 Task: Start in the project TrailPlan the sprint 'Sprint for Success', with a duration of 2 weeks.
Action: Mouse moved to (252, 343)
Screenshot: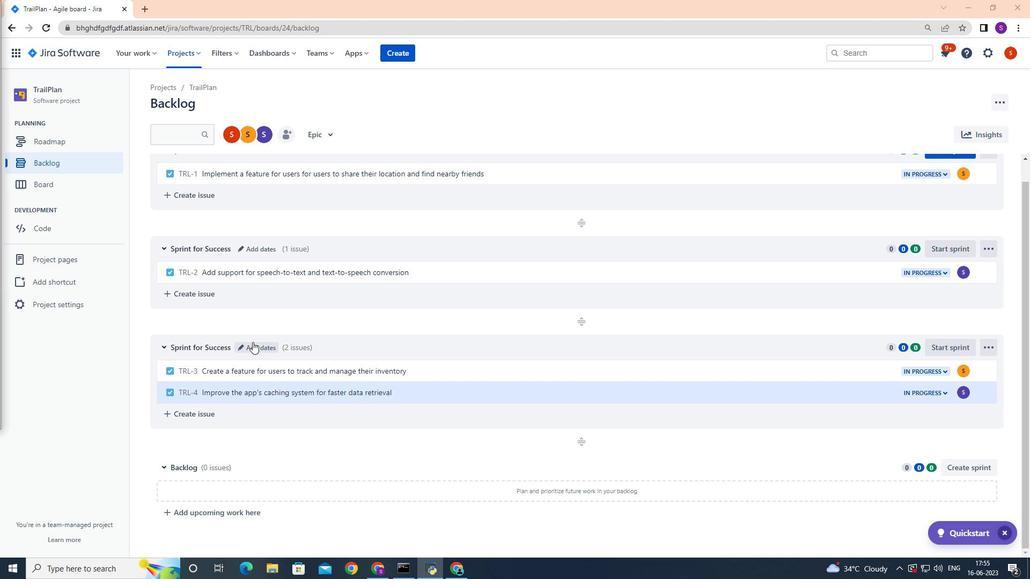 
Action: Mouse pressed left at (252, 343)
Screenshot: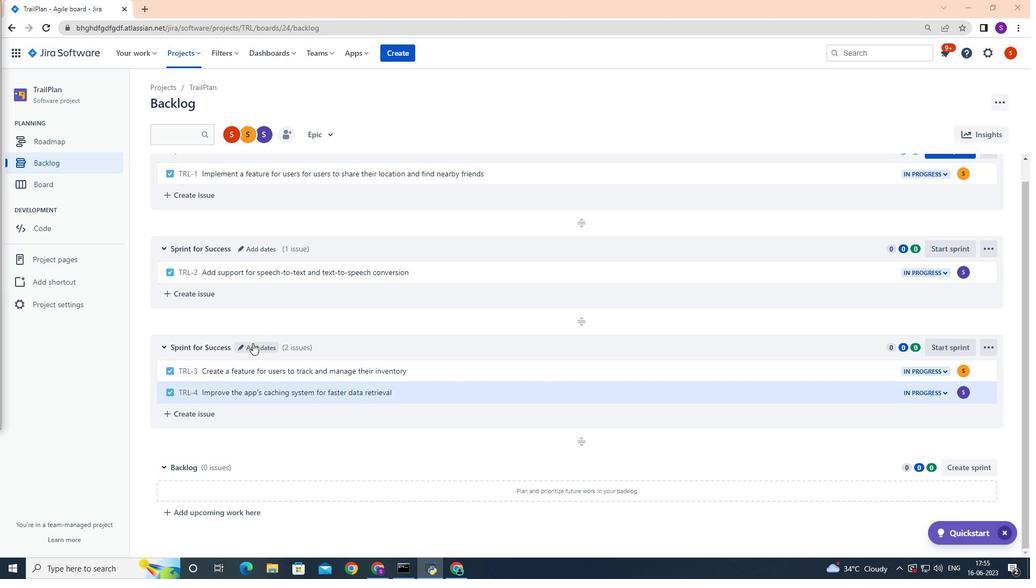 
Action: Mouse moved to (488, 169)
Screenshot: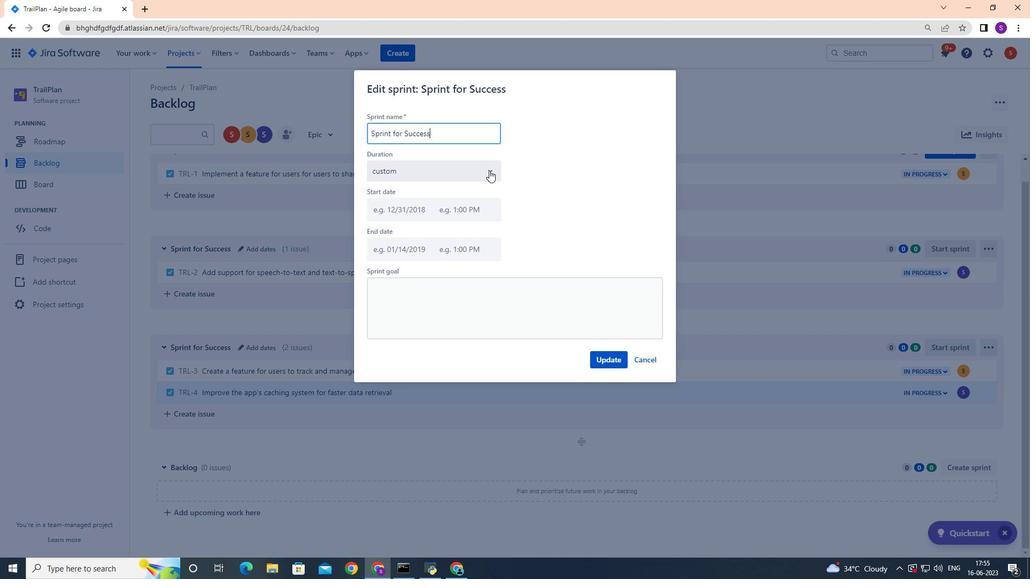 
Action: Mouse pressed left at (488, 169)
Screenshot: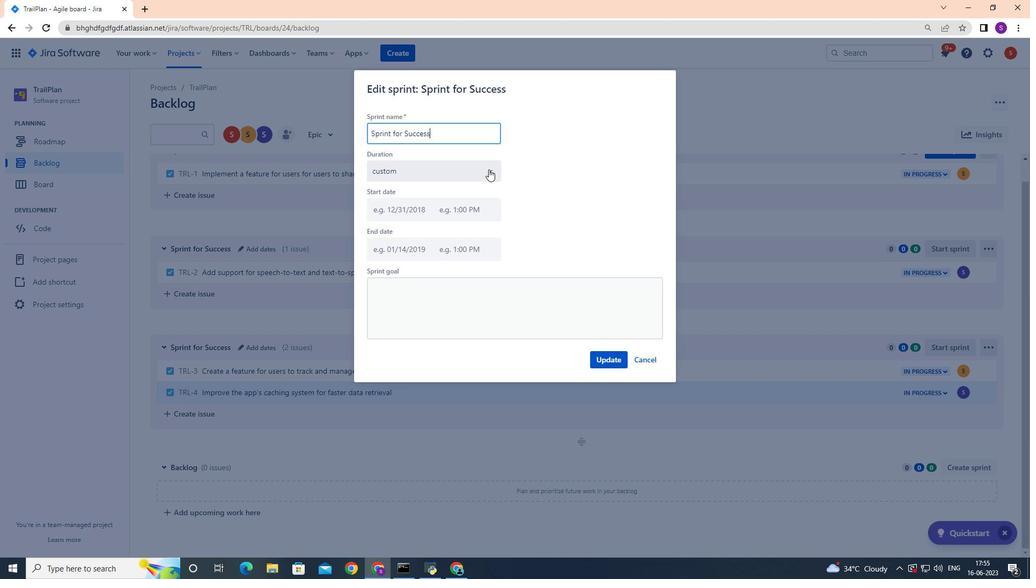 
Action: Mouse moved to (454, 216)
Screenshot: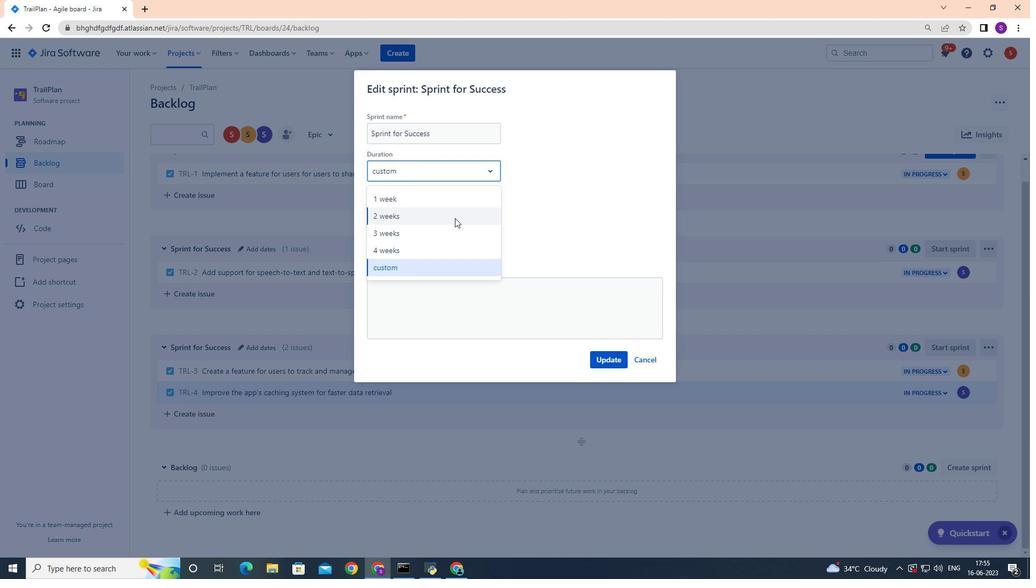 
Action: Mouse pressed left at (454, 216)
Screenshot: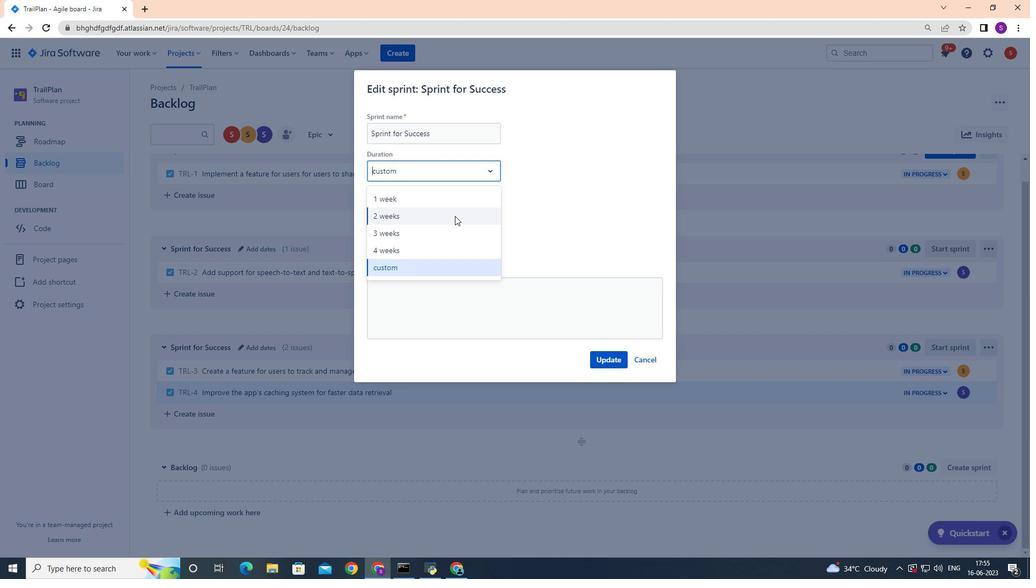 
Action: Mouse moved to (596, 358)
Screenshot: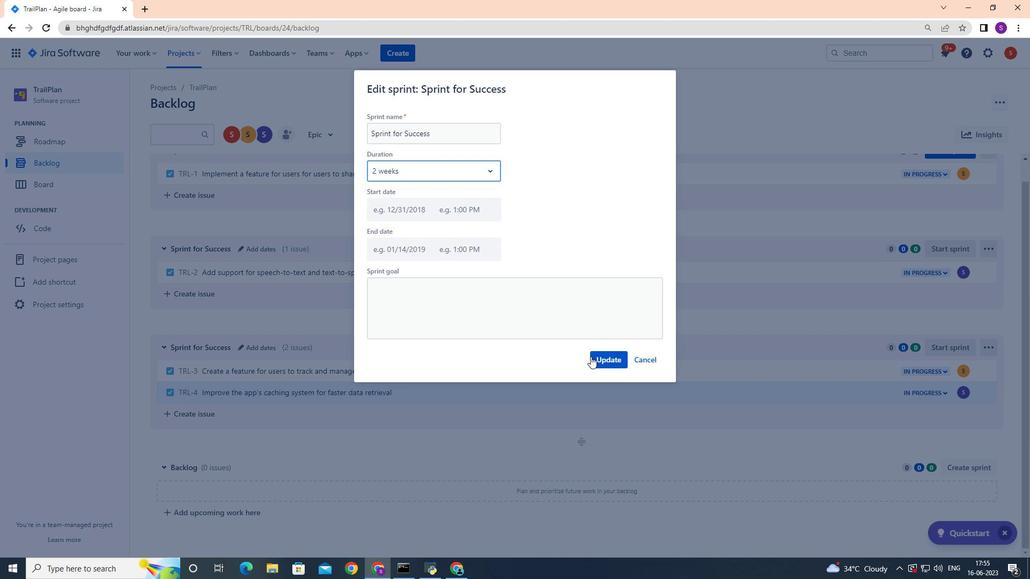 
Action: Mouse pressed left at (596, 358)
Screenshot: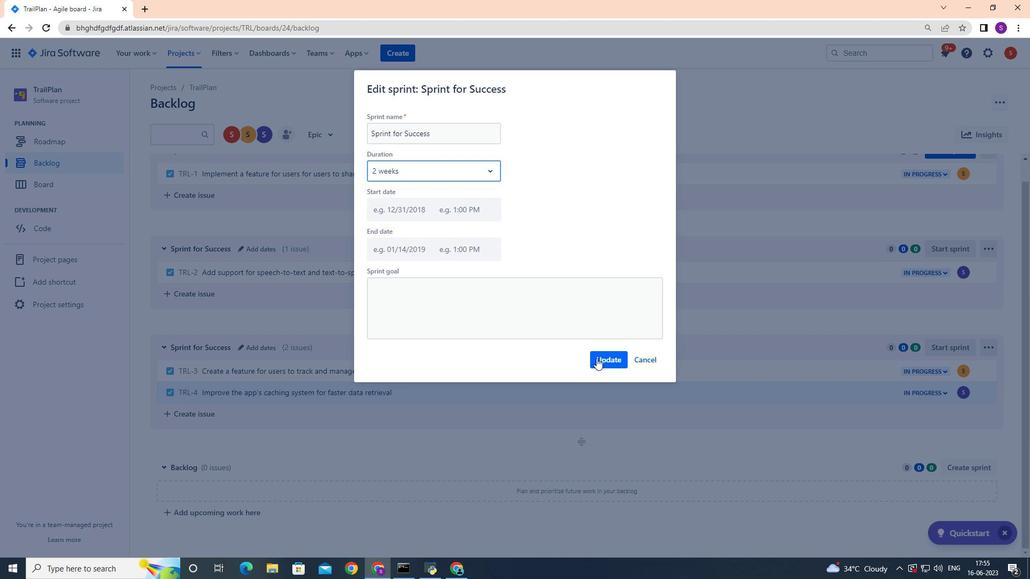 
Action: Mouse moved to (596, 358)
Screenshot: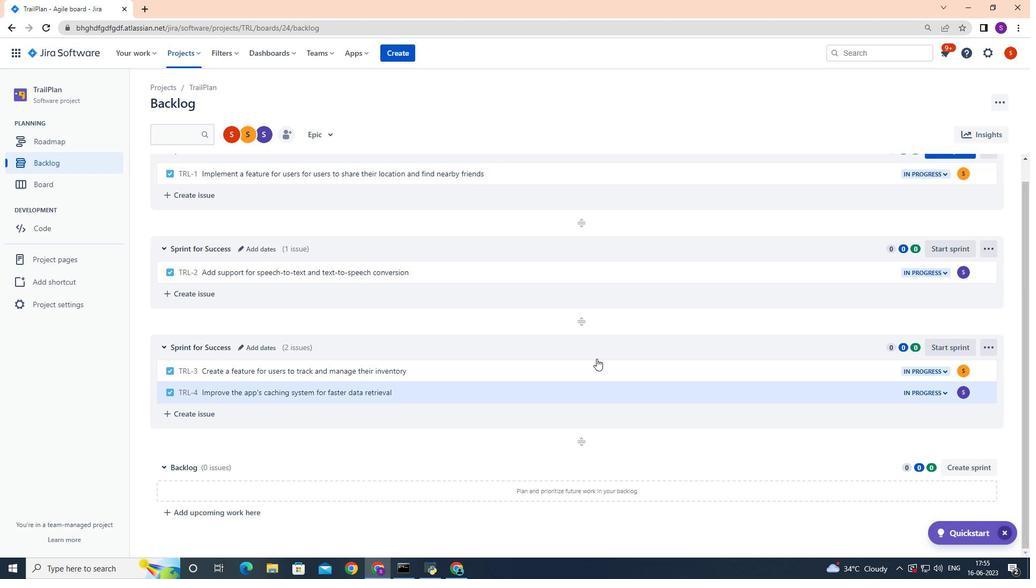 
